 Task: Create a due date automation trigger when advanced on, 2 working days after a card is due add dates with an incomplete due date at 11:00 AM.
Action: Mouse moved to (960, 76)
Screenshot: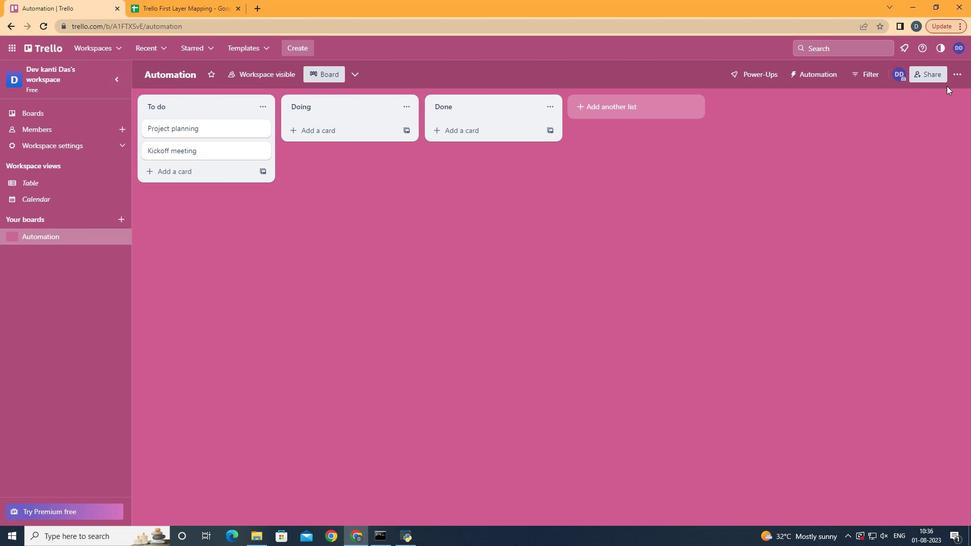 
Action: Mouse pressed left at (960, 76)
Screenshot: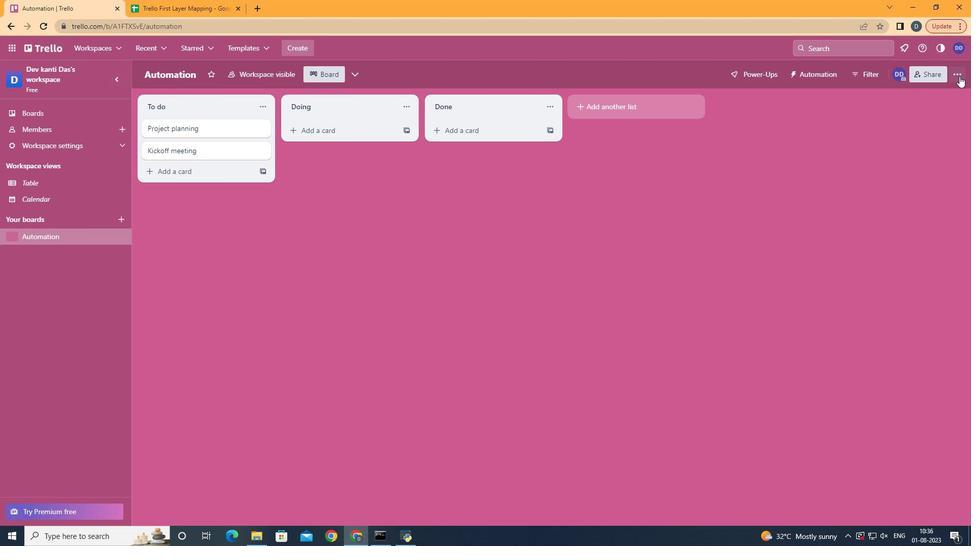 
Action: Mouse moved to (888, 210)
Screenshot: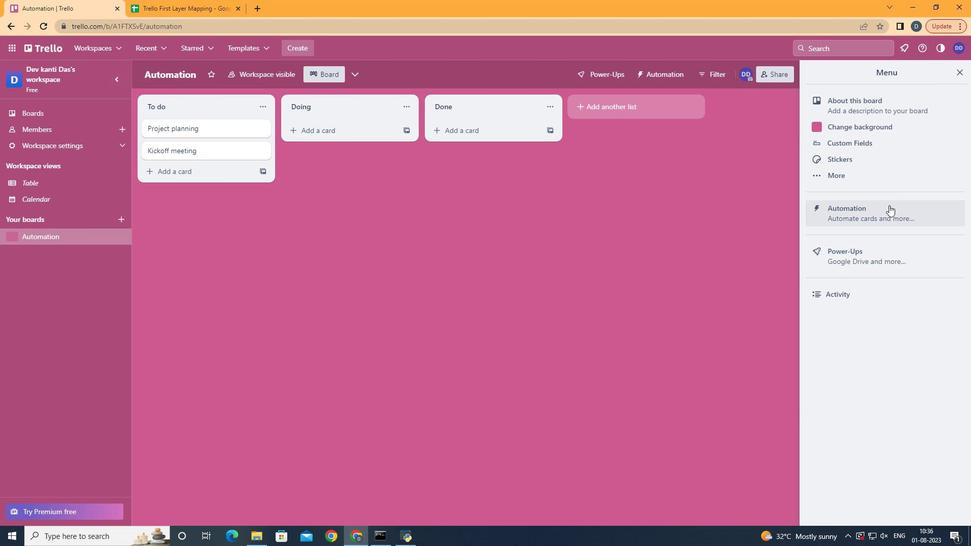 
Action: Mouse pressed left at (888, 210)
Screenshot: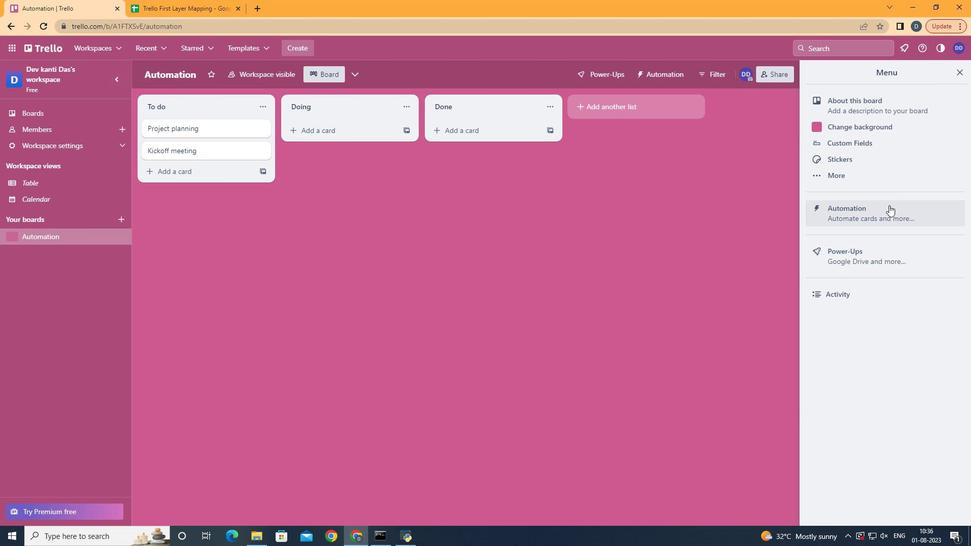 
Action: Mouse moved to (195, 204)
Screenshot: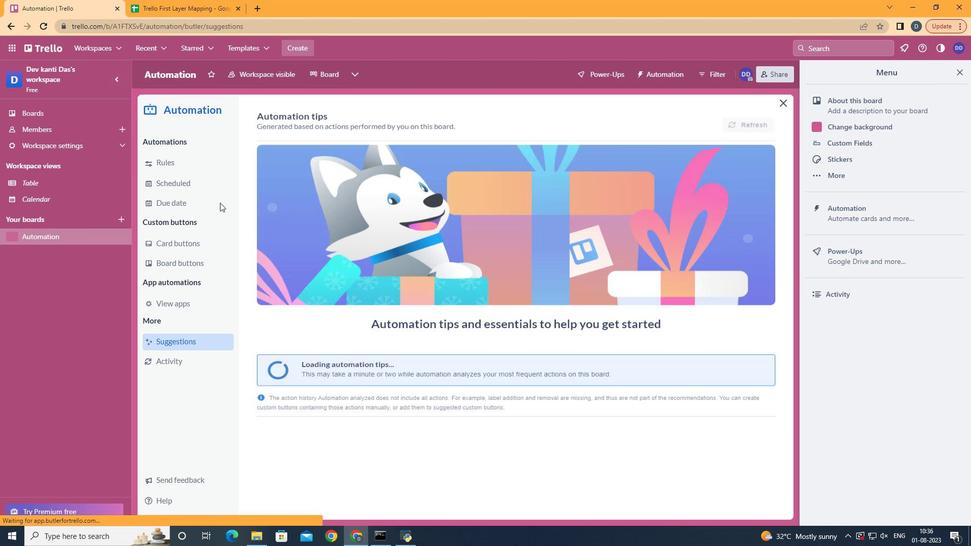 
Action: Mouse pressed left at (195, 204)
Screenshot: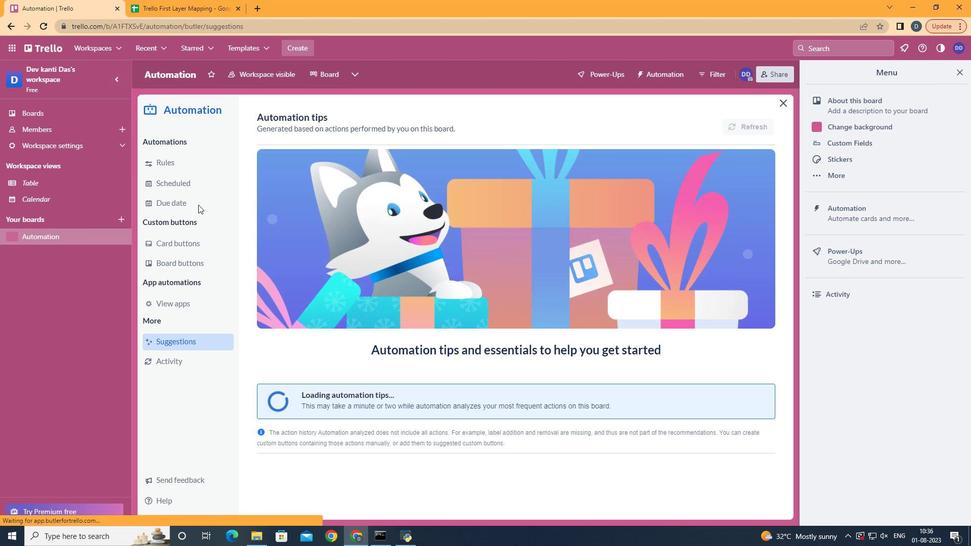 
Action: Mouse moved to (726, 122)
Screenshot: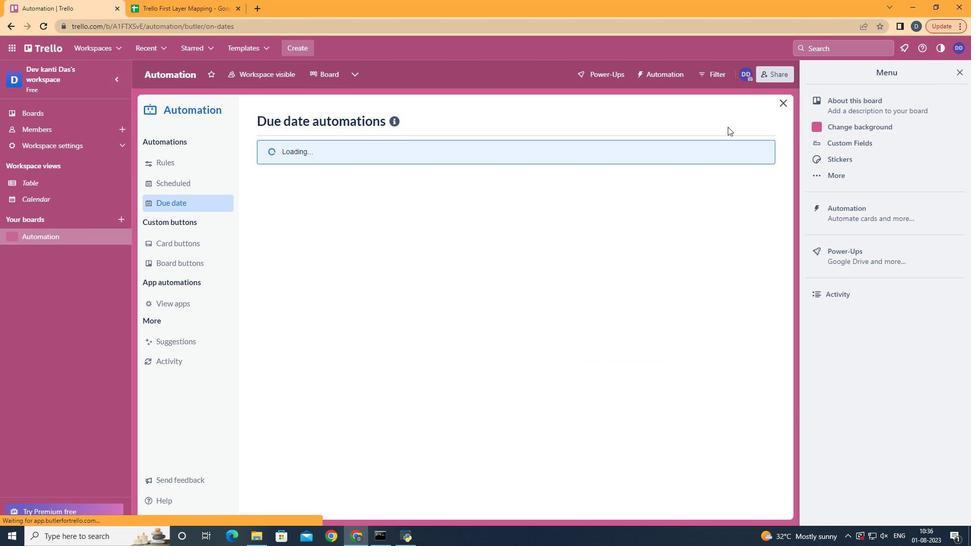 
Action: Mouse pressed left at (726, 122)
Screenshot: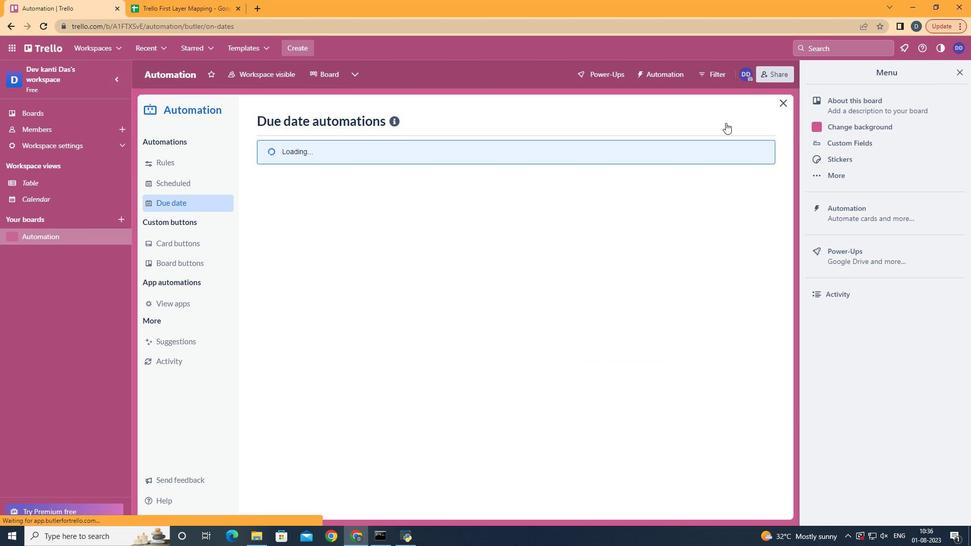 
Action: Mouse moved to (516, 223)
Screenshot: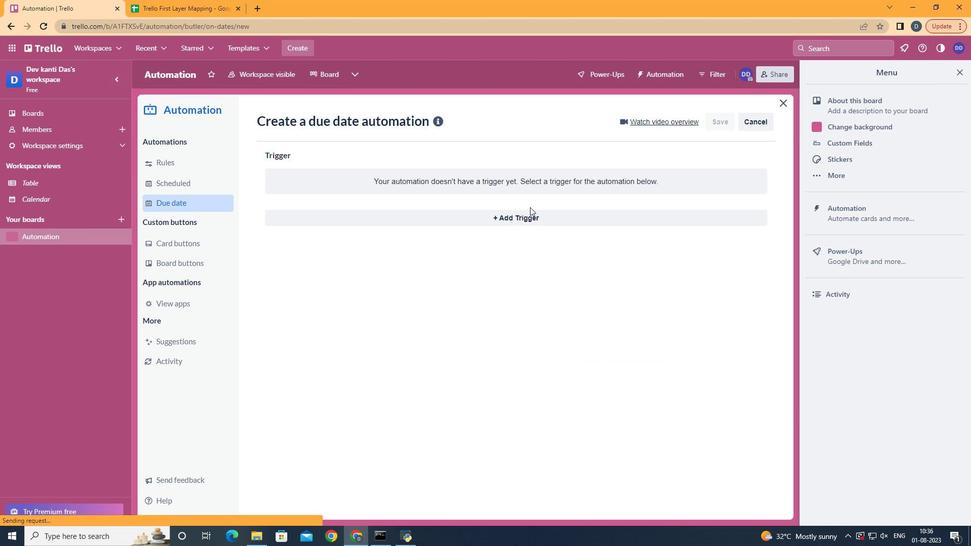 
Action: Mouse pressed left at (516, 223)
Screenshot: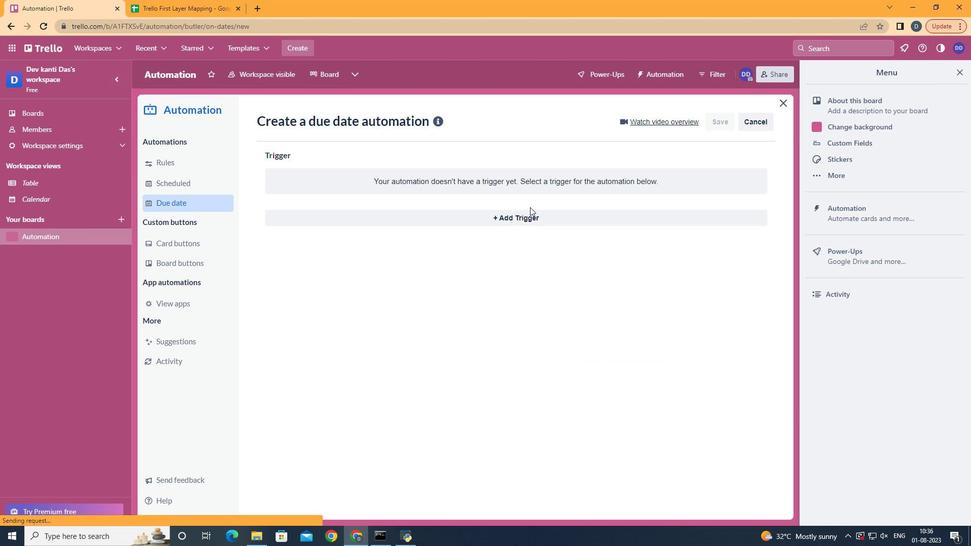 
Action: Mouse moved to (323, 407)
Screenshot: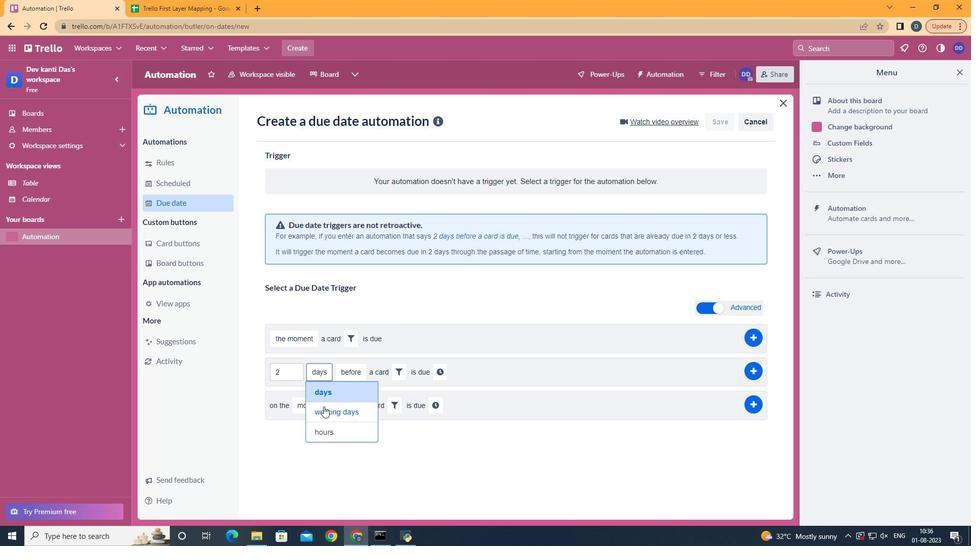 
Action: Mouse pressed left at (323, 407)
Screenshot: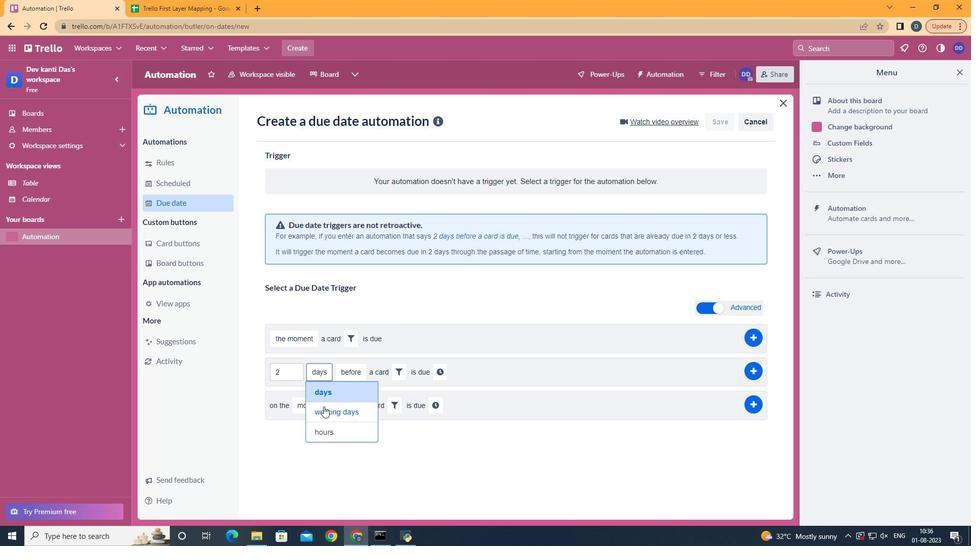 
Action: Mouse moved to (380, 408)
Screenshot: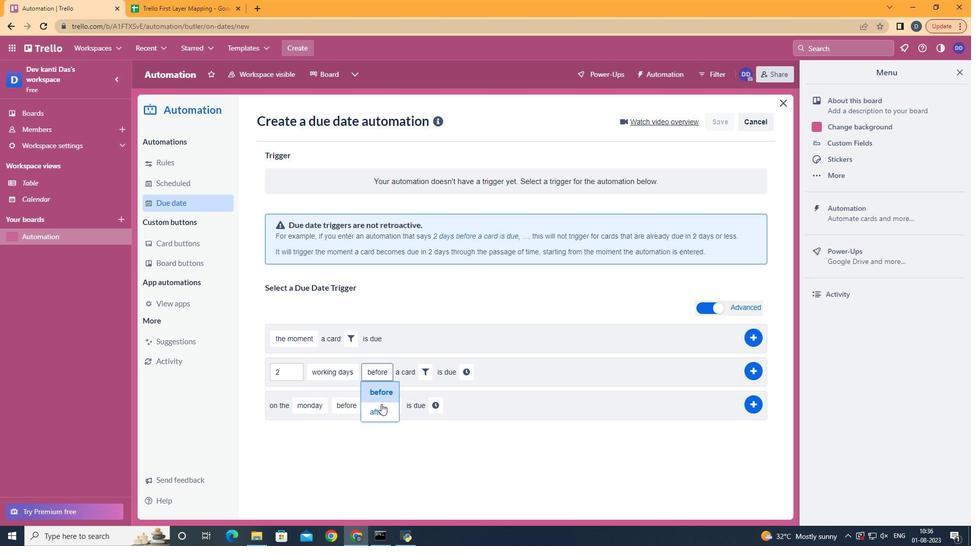 
Action: Mouse pressed left at (380, 408)
Screenshot: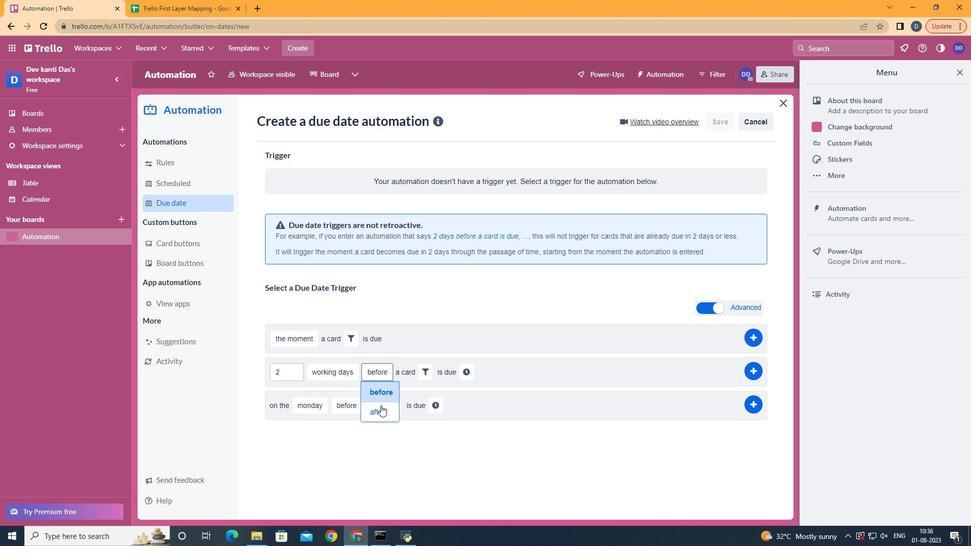 
Action: Mouse moved to (419, 367)
Screenshot: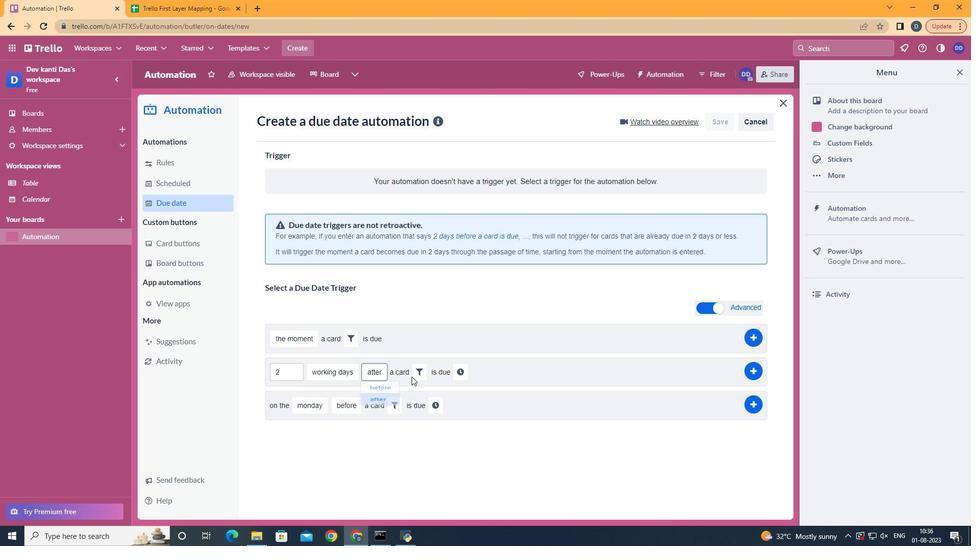 
Action: Mouse pressed left at (419, 367)
Screenshot: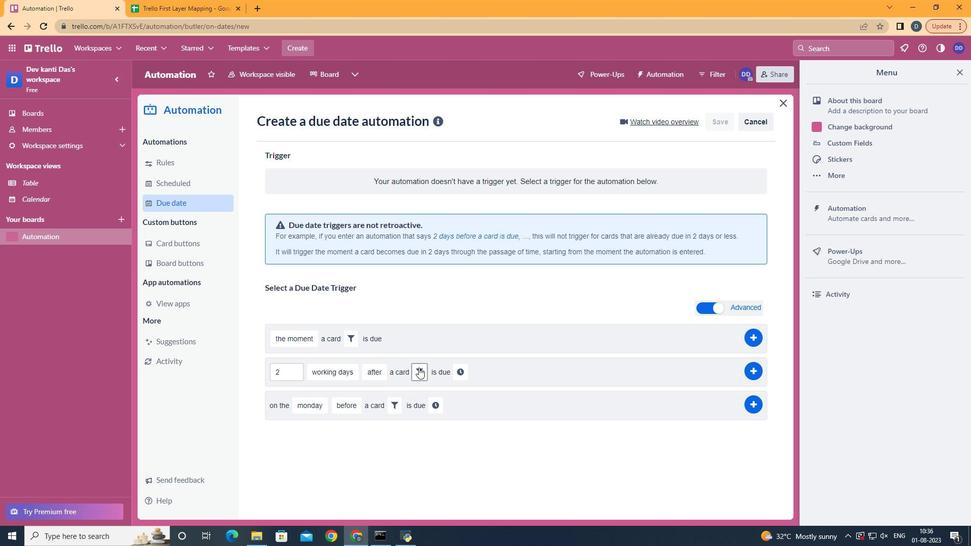 
Action: Mouse moved to (470, 406)
Screenshot: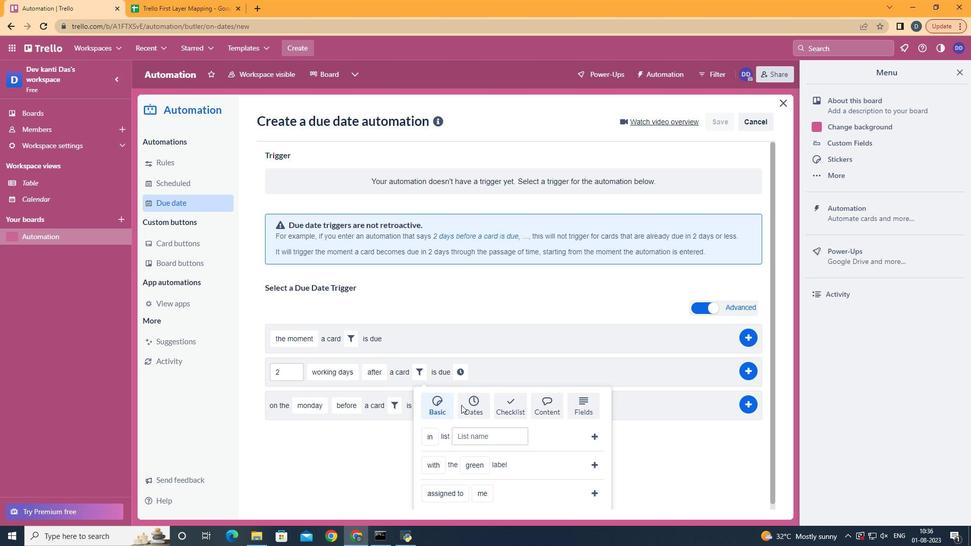 
Action: Mouse pressed left at (470, 406)
Screenshot: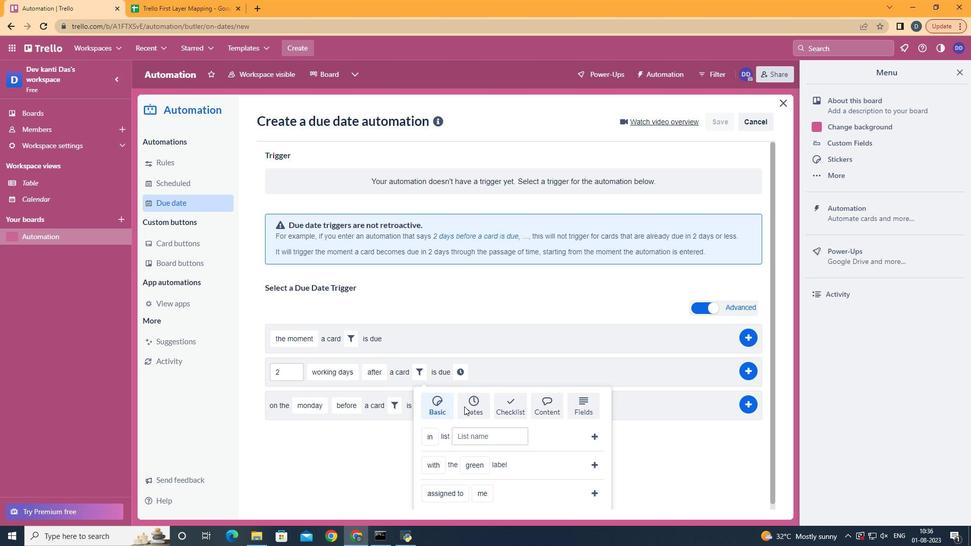 
Action: Mouse moved to (437, 455)
Screenshot: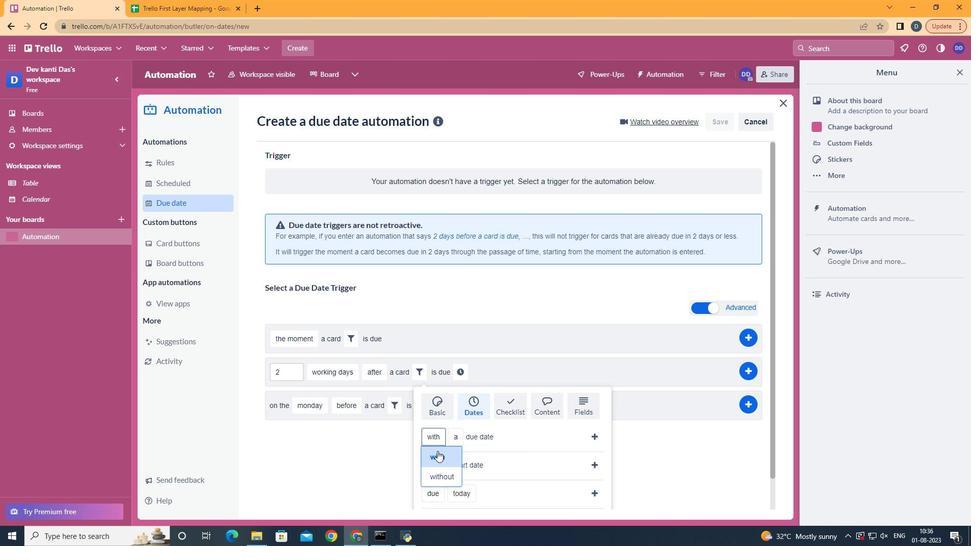 
Action: Mouse pressed left at (437, 455)
Screenshot: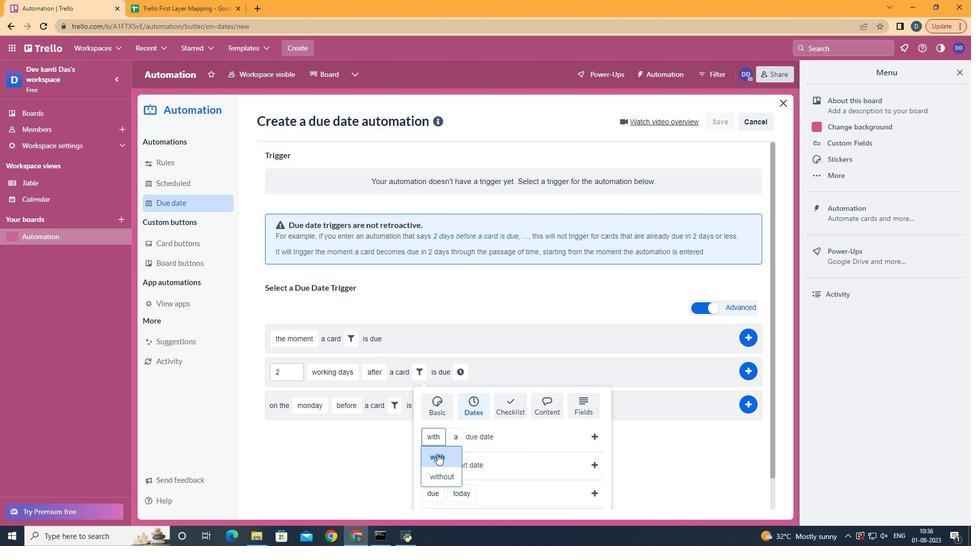 
Action: Mouse moved to (488, 394)
Screenshot: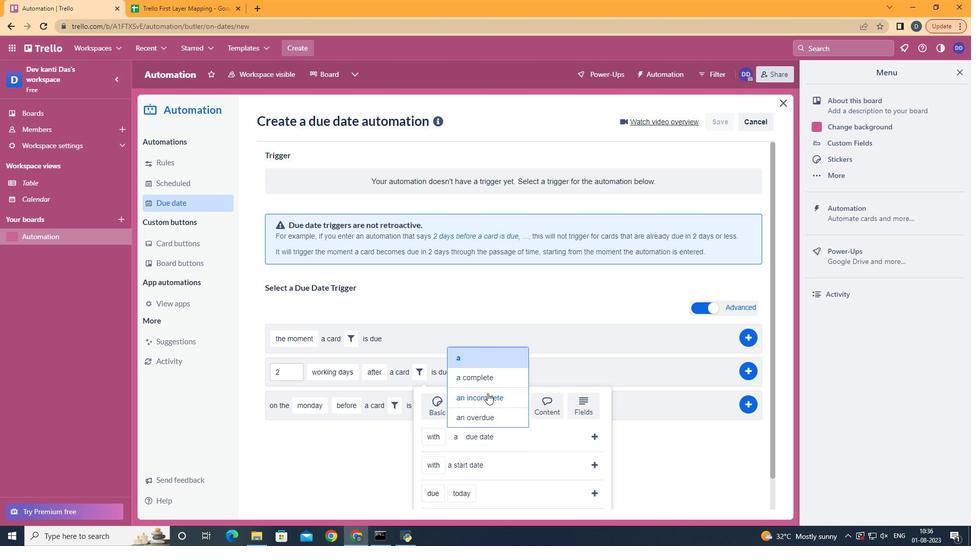 
Action: Mouse pressed left at (488, 394)
Screenshot: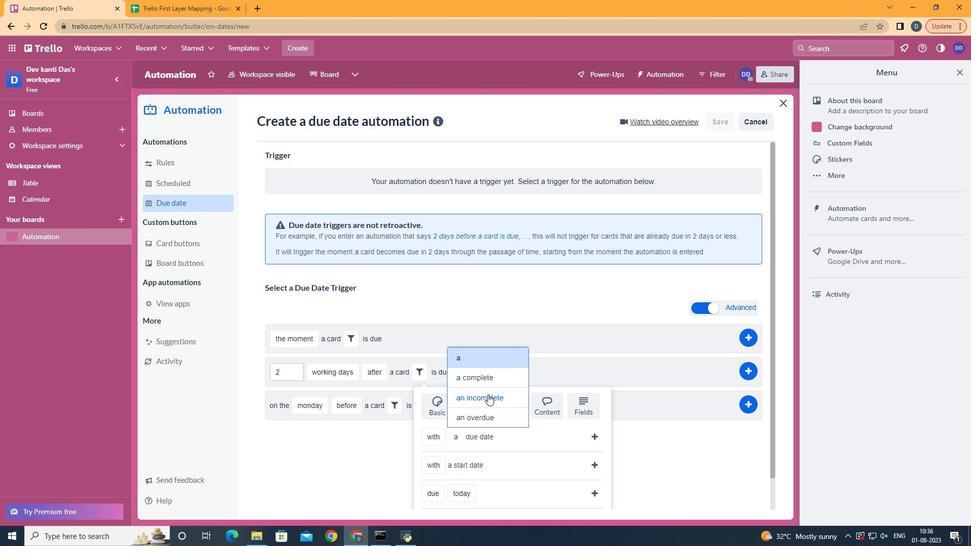 
Action: Mouse moved to (591, 438)
Screenshot: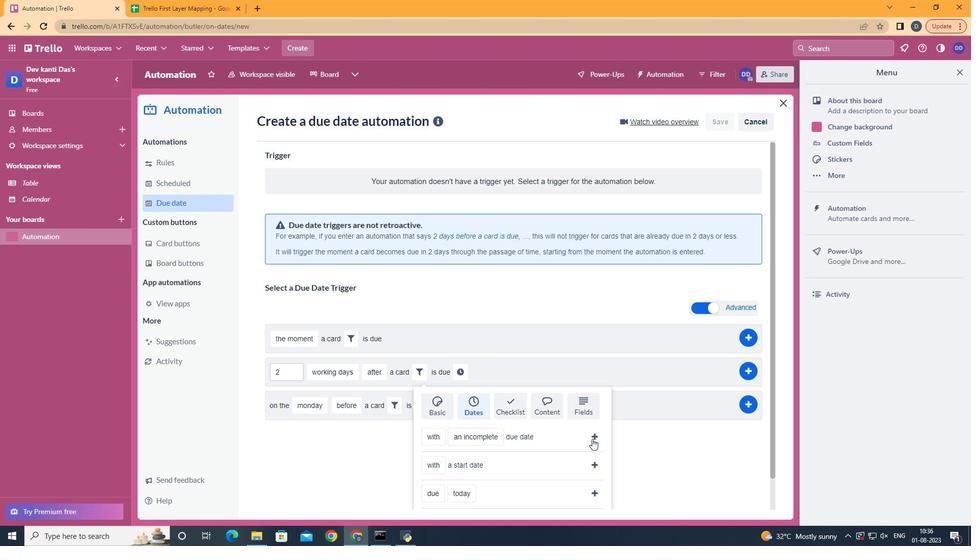 
Action: Mouse pressed left at (591, 438)
Screenshot: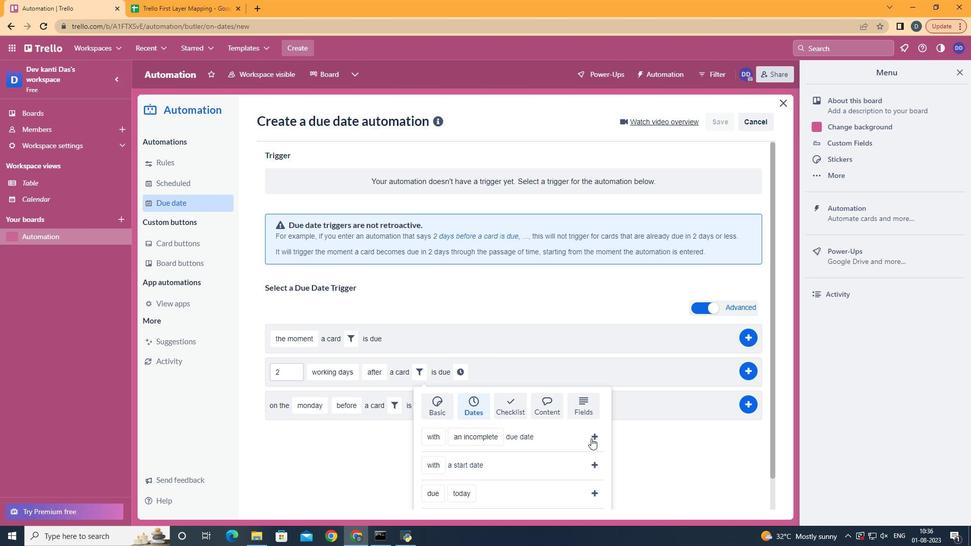 
Action: Mouse moved to (568, 369)
Screenshot: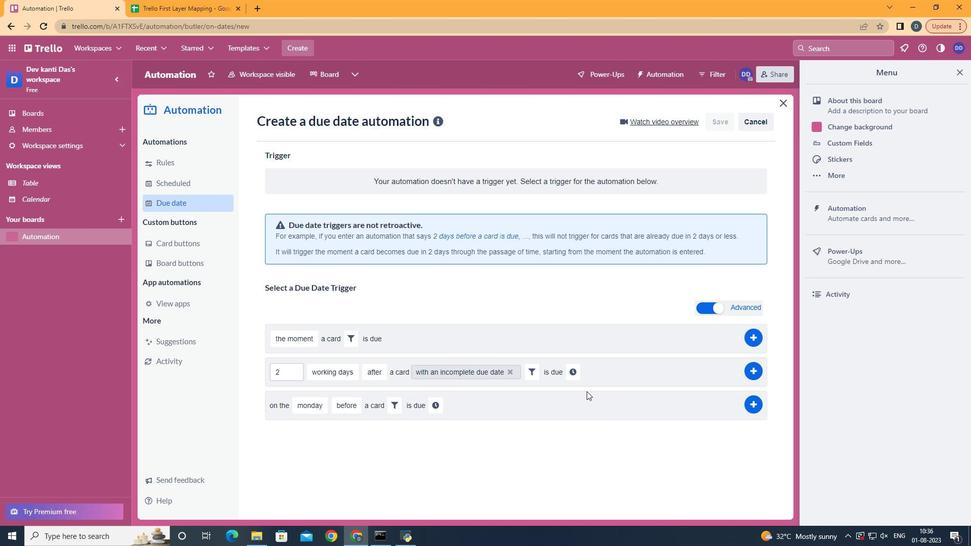 
Action: Mouse pressed left at (568, 369)
Screenshot: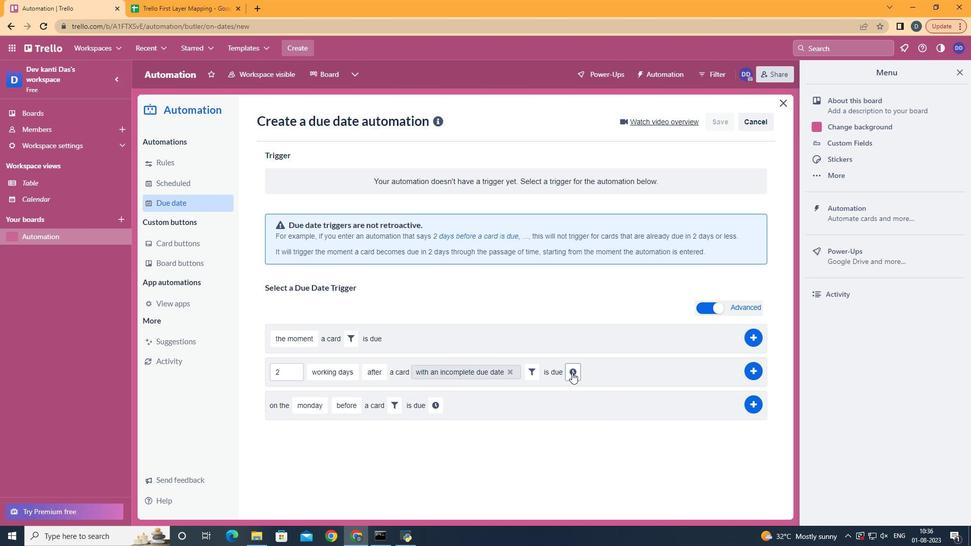 
Action: Mouse moved to (593, 372)
Screenshot: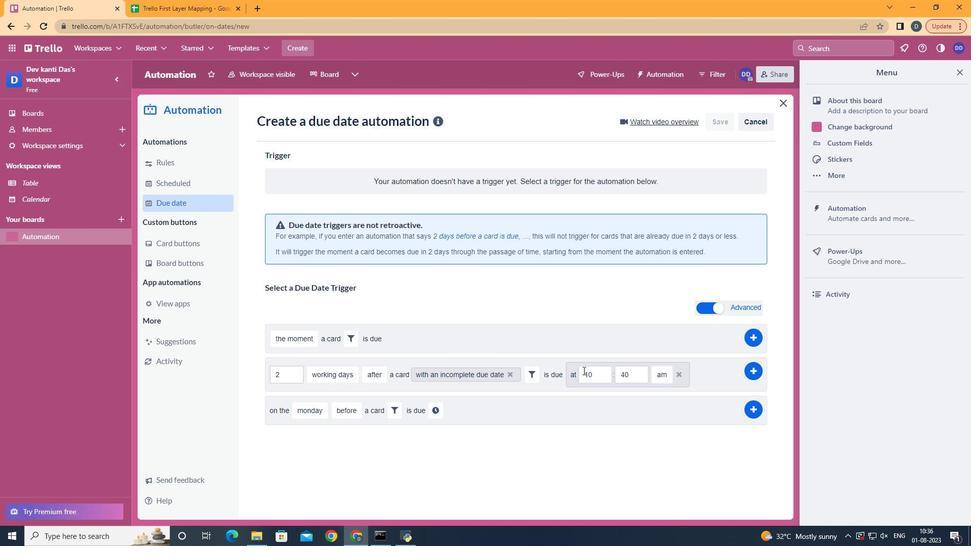 
Action: Mouse pressed left at (593, 372)
Screenshot: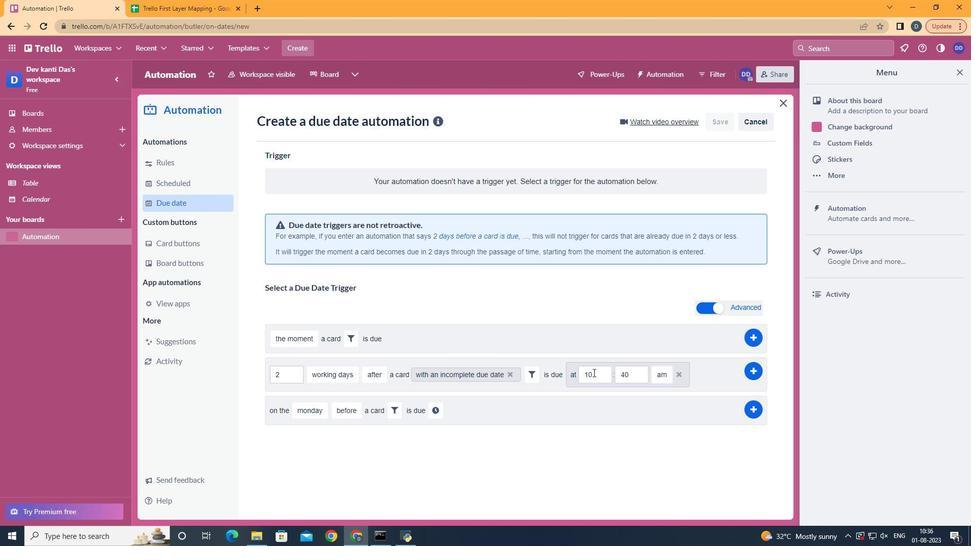
Action: Key pressed <Key.backspace>1
Screenshot: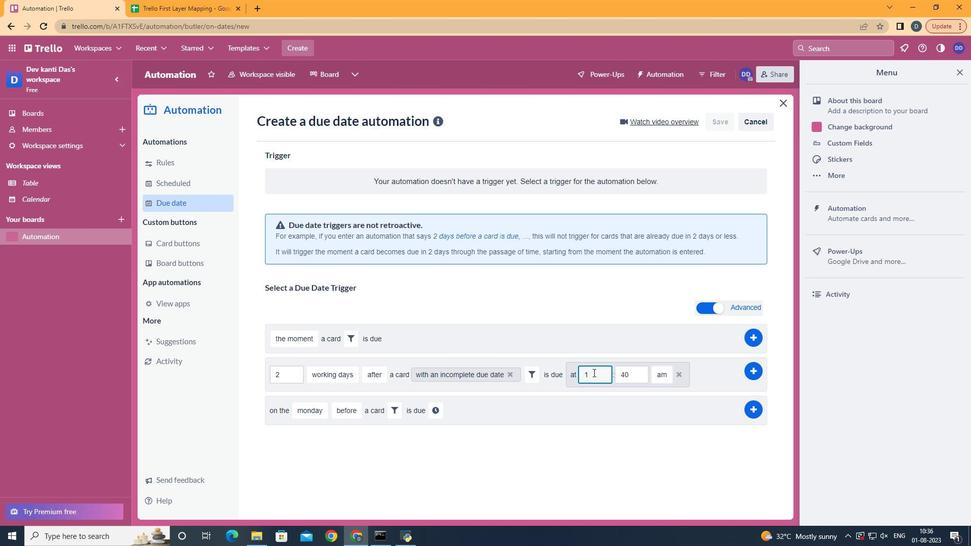 
Action: Mouse moved to (637, 379)
Screenshot: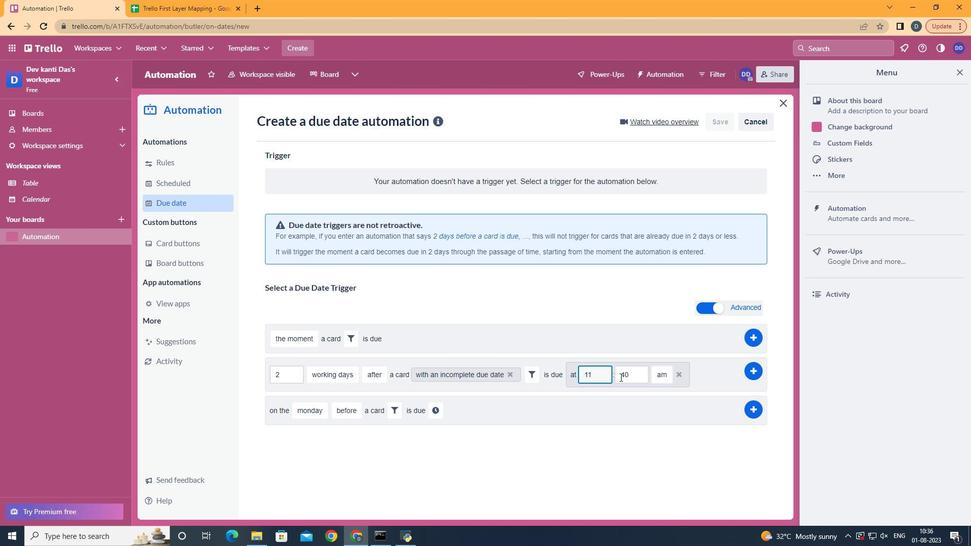 
Action: Mouse pressed left at (637, 379)
Screenshot: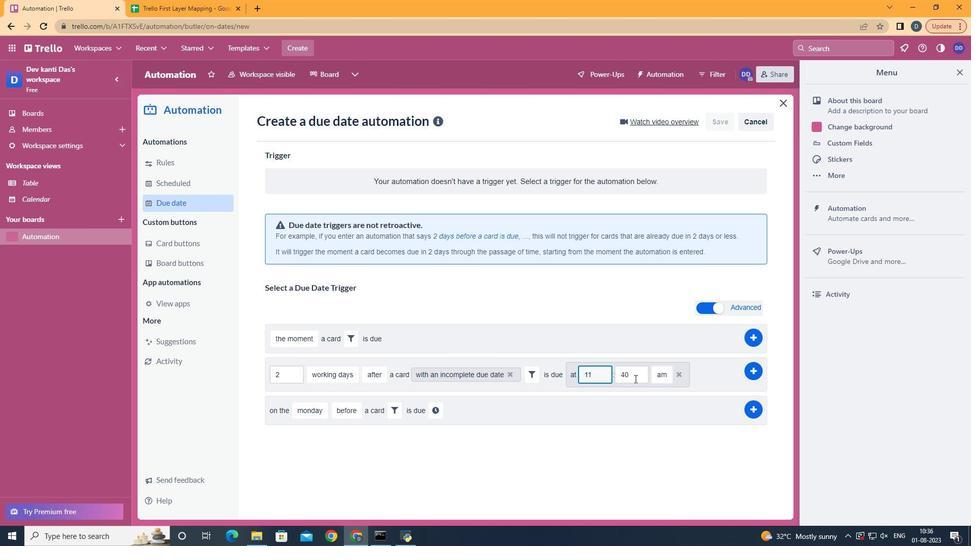 
Action: Key pressed <Key.backspace><Key.backspace>00
Screenshot: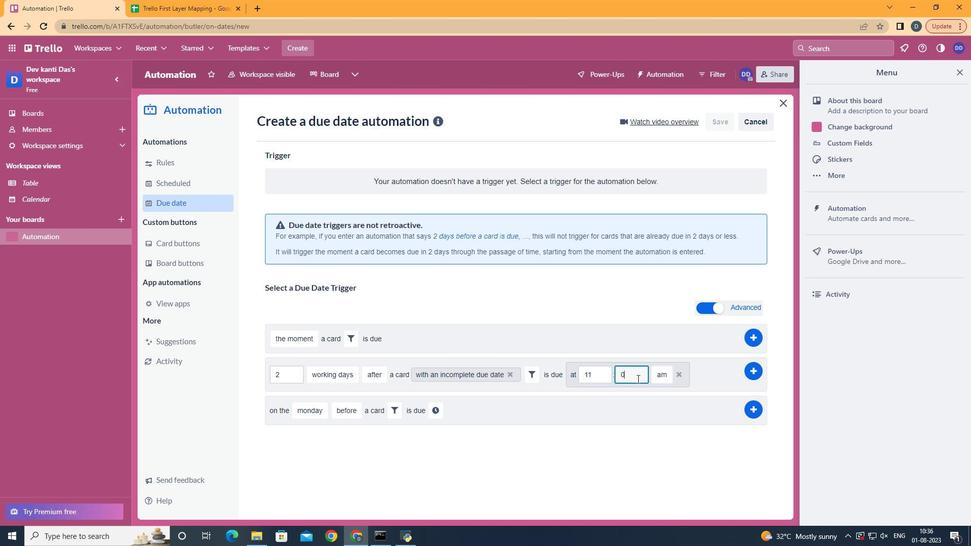 
Action: Mouse moved to (751, 371)
Screenshot: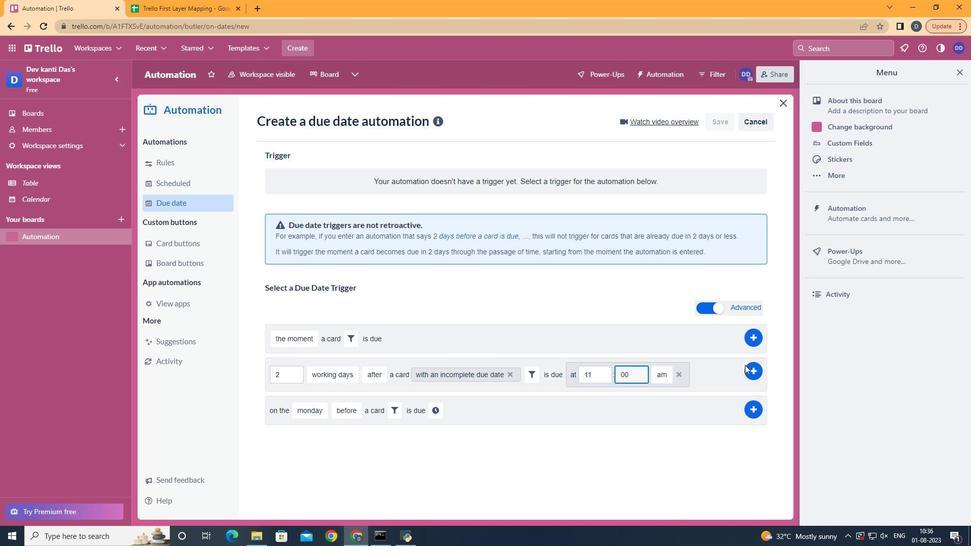 
Action: Mouse pressed left at (751, 371)
Screenshot: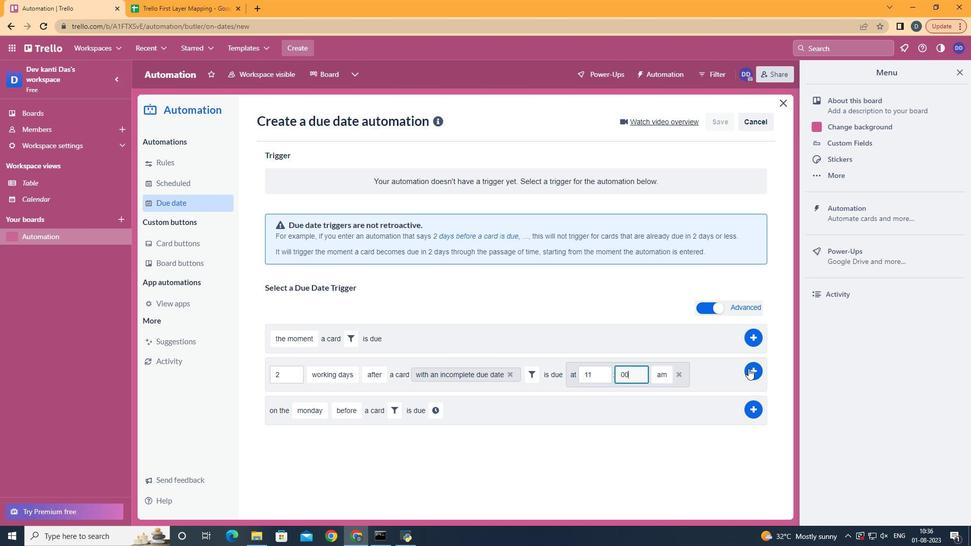 
Action: Mouse moved to (380, 241)
Screenshot: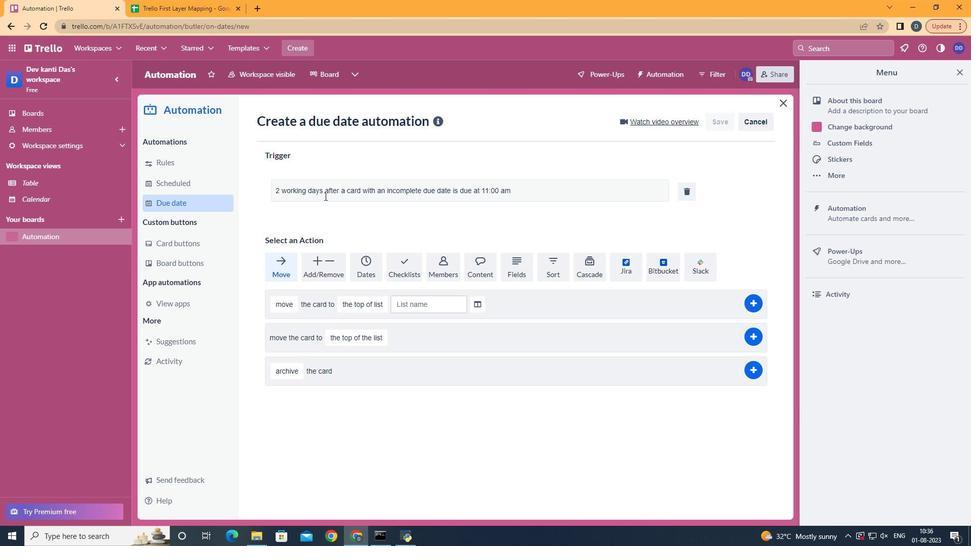 
